 Task: Choose the paper size statement for printing the document.
Action: Mouse moved to (57, 94)
Screenshot: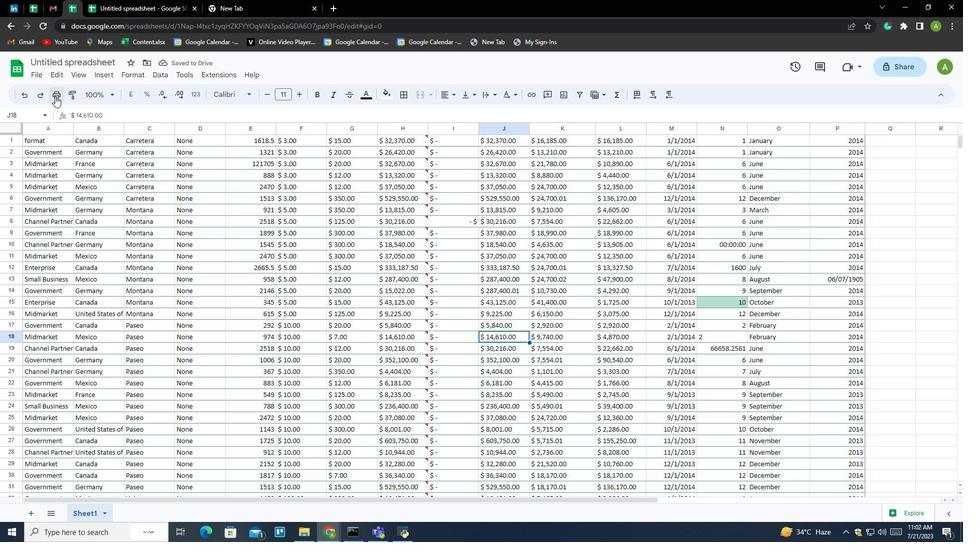 
Action: Mouse pressed left at (57, 94)
Screenshot: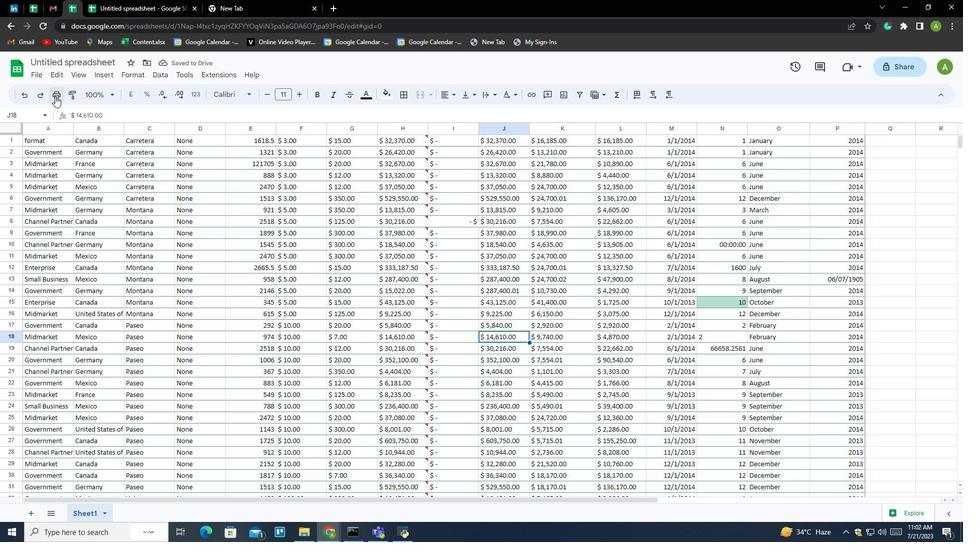 
Action: Mouse moved to (924, 67)
Screenshot: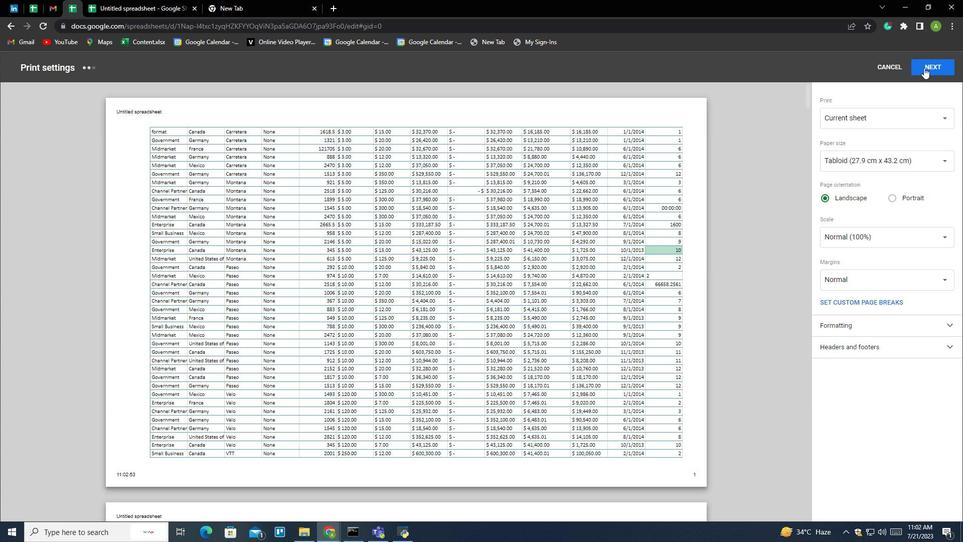 
Action: Mouse pressed left at (924, 67)
Screenshot: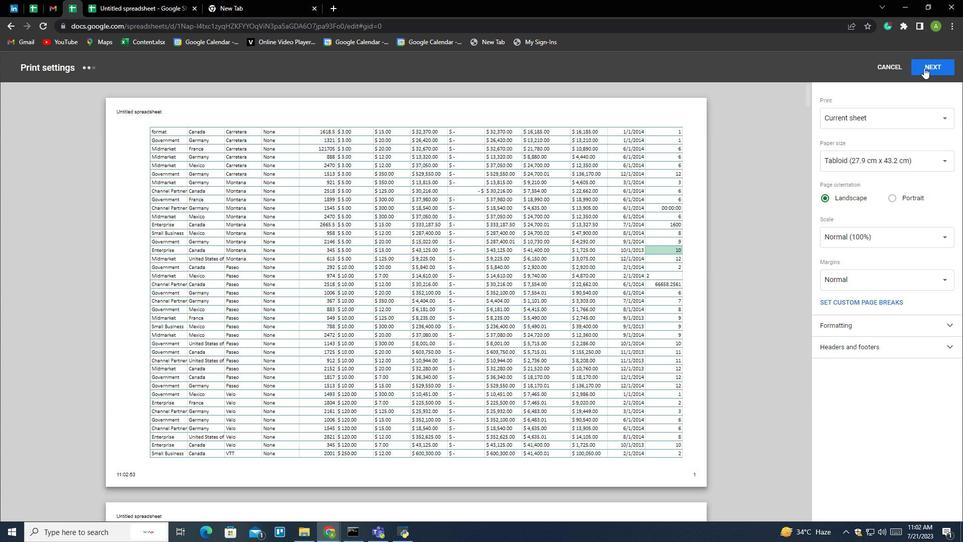 
Action: Mouse moved to (676, 167)
Screenshot: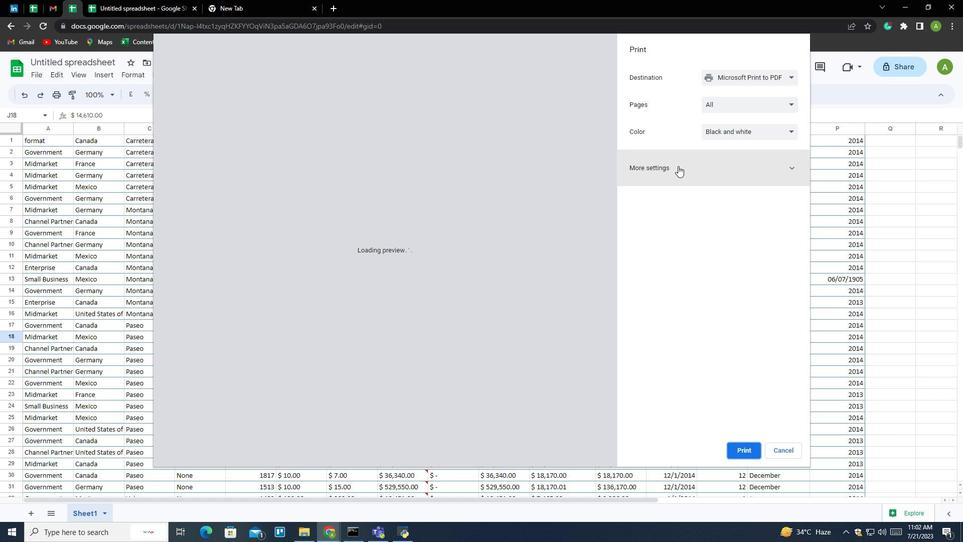 
Action: Mouse pressed left at (676, 167)
Screenshot: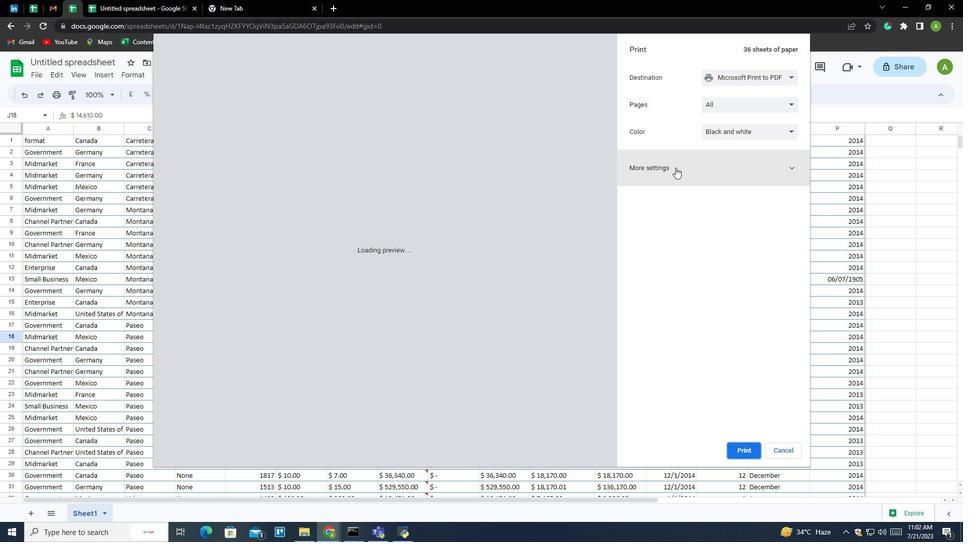 
Action: Mouse moved to (724, 200)
Screenshot: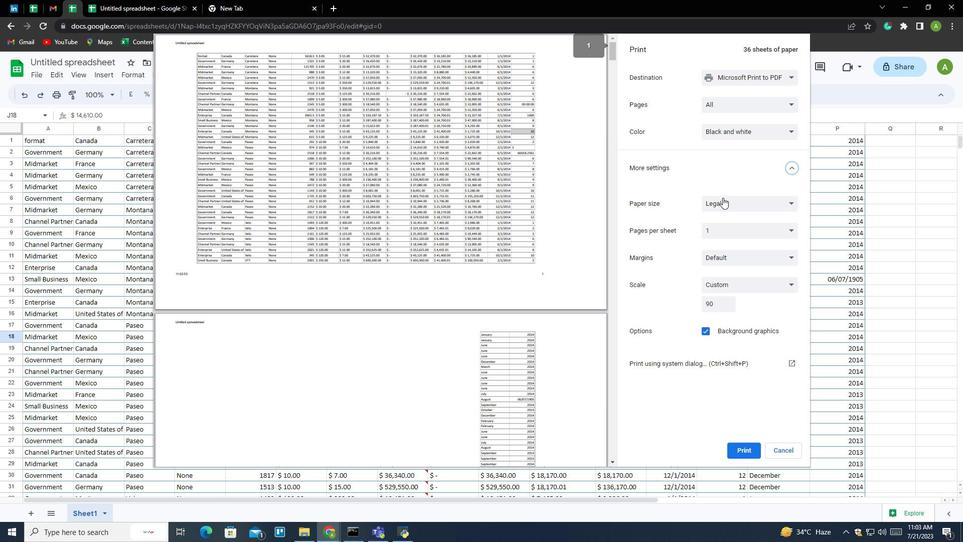 
Action: Mouse pressed left at (724, 200)
Screenshot: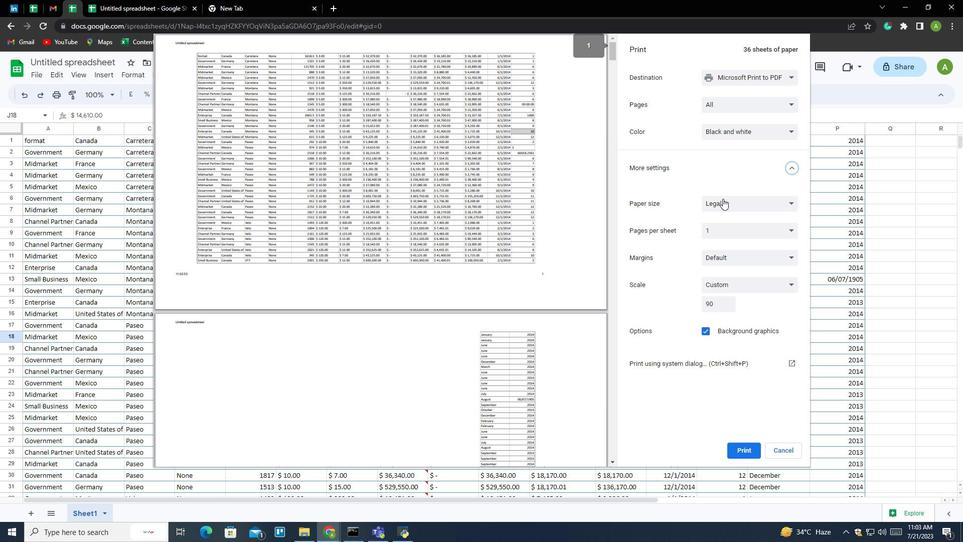 
Action: Mouse moved to (719, 240)
Screenshot: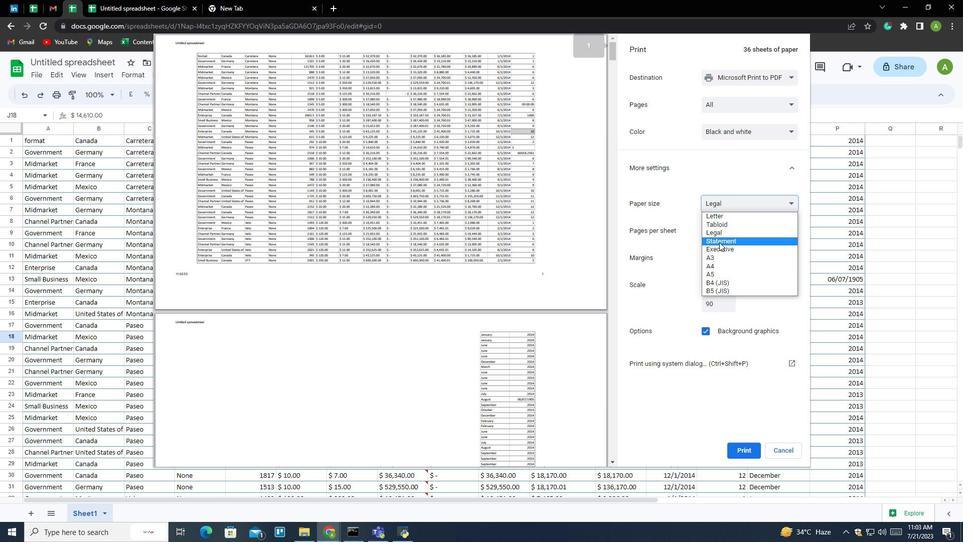 
Action: Mouse pressed left at (719, 240)
Screenshot: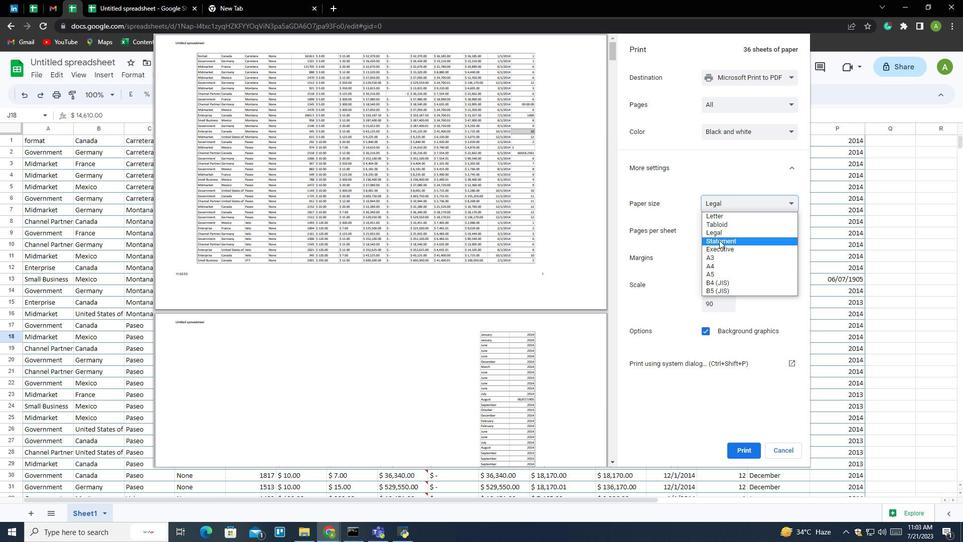 
Action: Mouse moved to (704, 233)
Screenshot: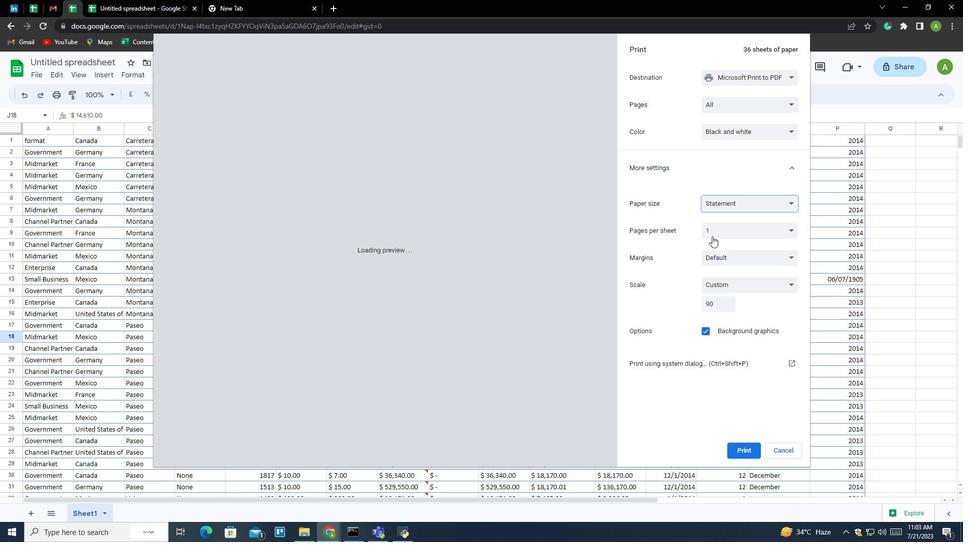 
